 Task: Create a task  Create a new online platform for peer-to-peer lending , assign it to team member softage.1@softage.net in the project AgileFlow and update the status of the task to  On Track  , set the priority of the task to High
Action: Mouse scrolled (386, 531) with delta (0, 0)
Screenshot: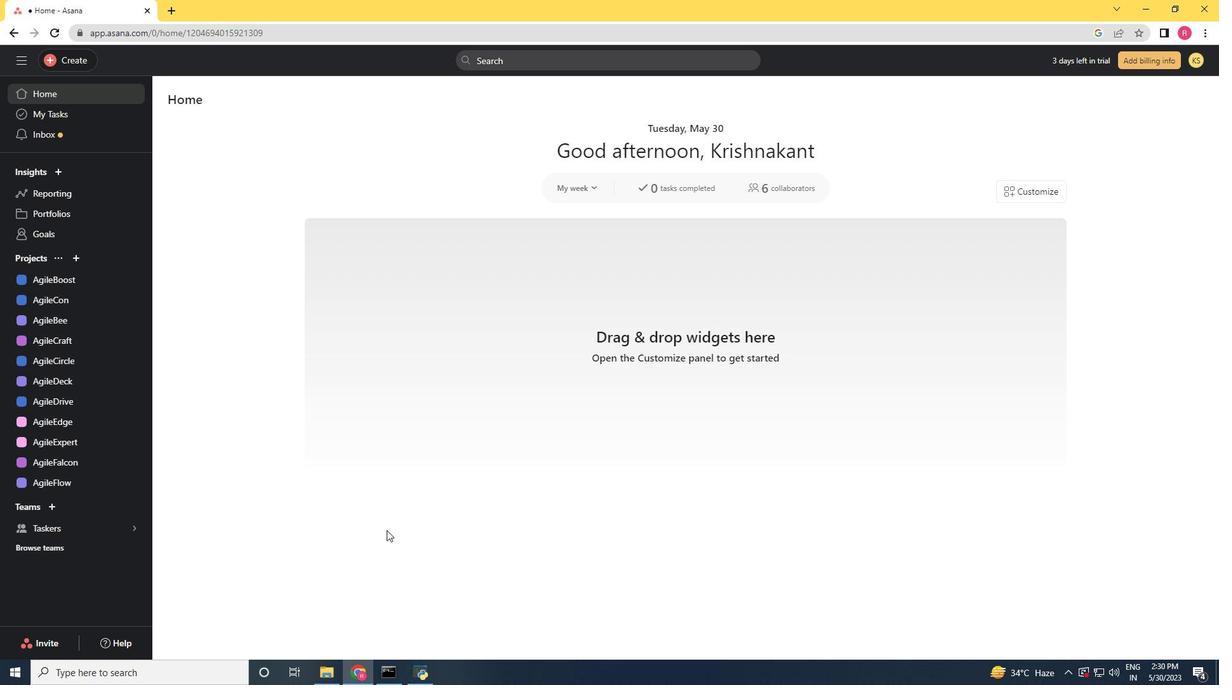 
Action: Mouse scrolled (386, 531) with delta (0, 0)
Screenshot: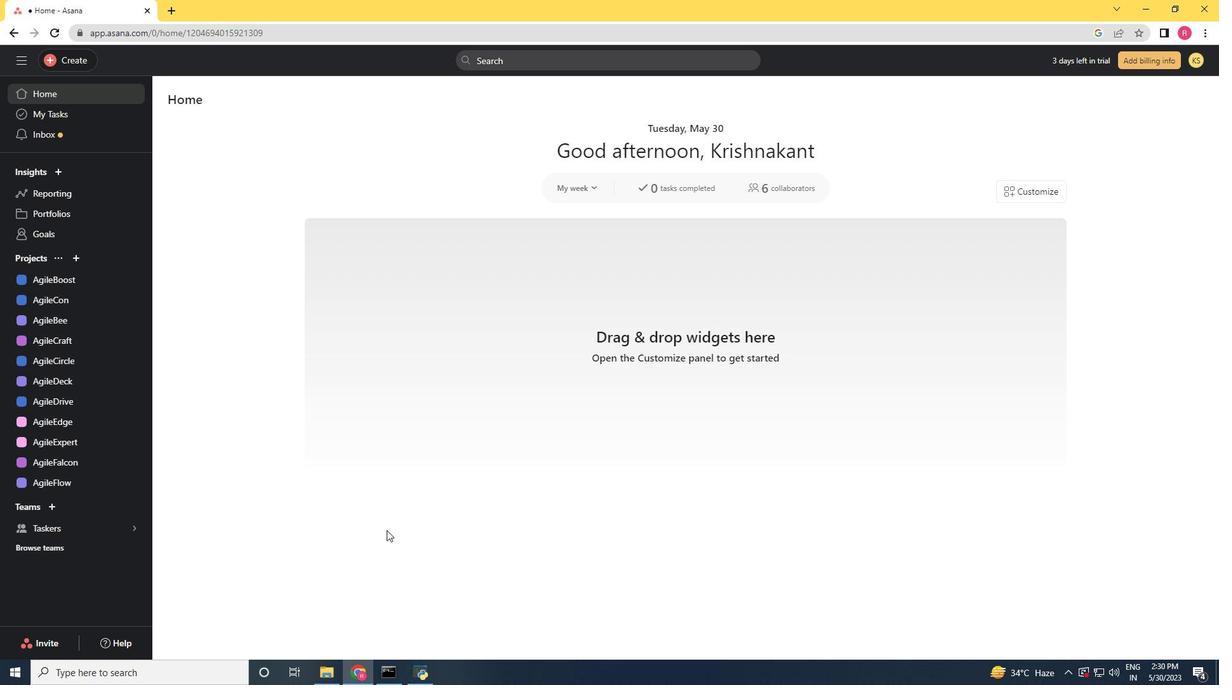 
Action: Mouse moved to (102, 486)
Screenshot: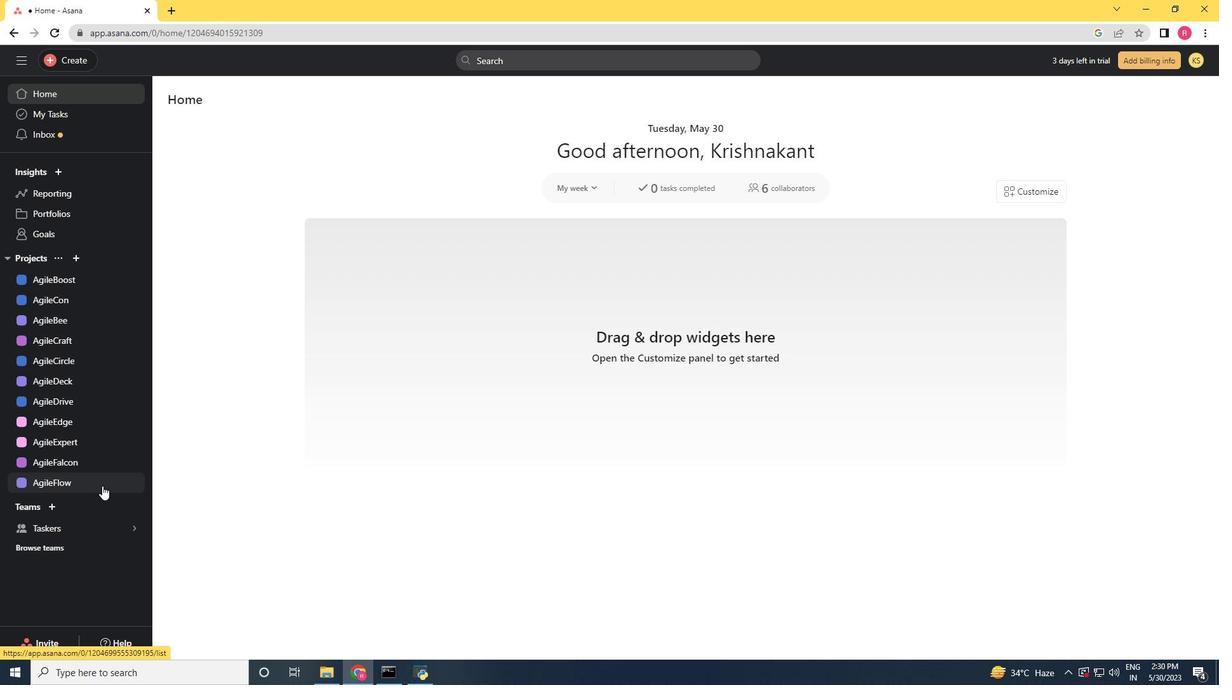 
Action: Mouse pressed left at (102, 486)
Screenshot: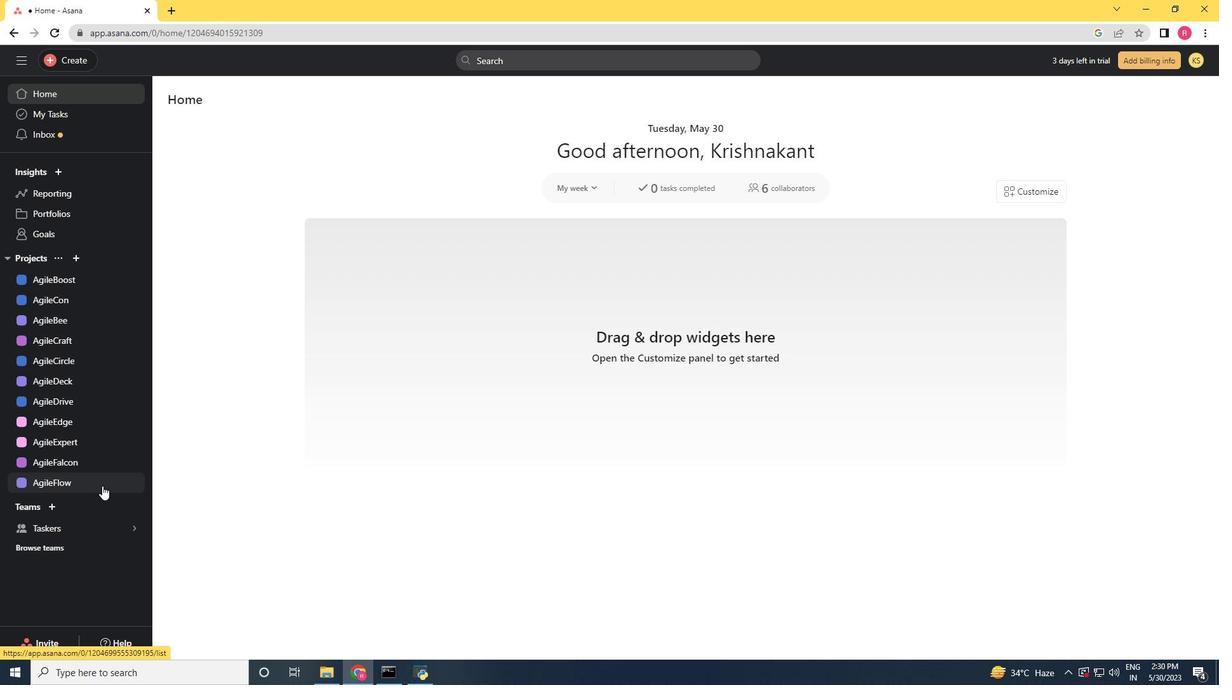 
Action: Mouse moved to (69, 69)
Screenshot: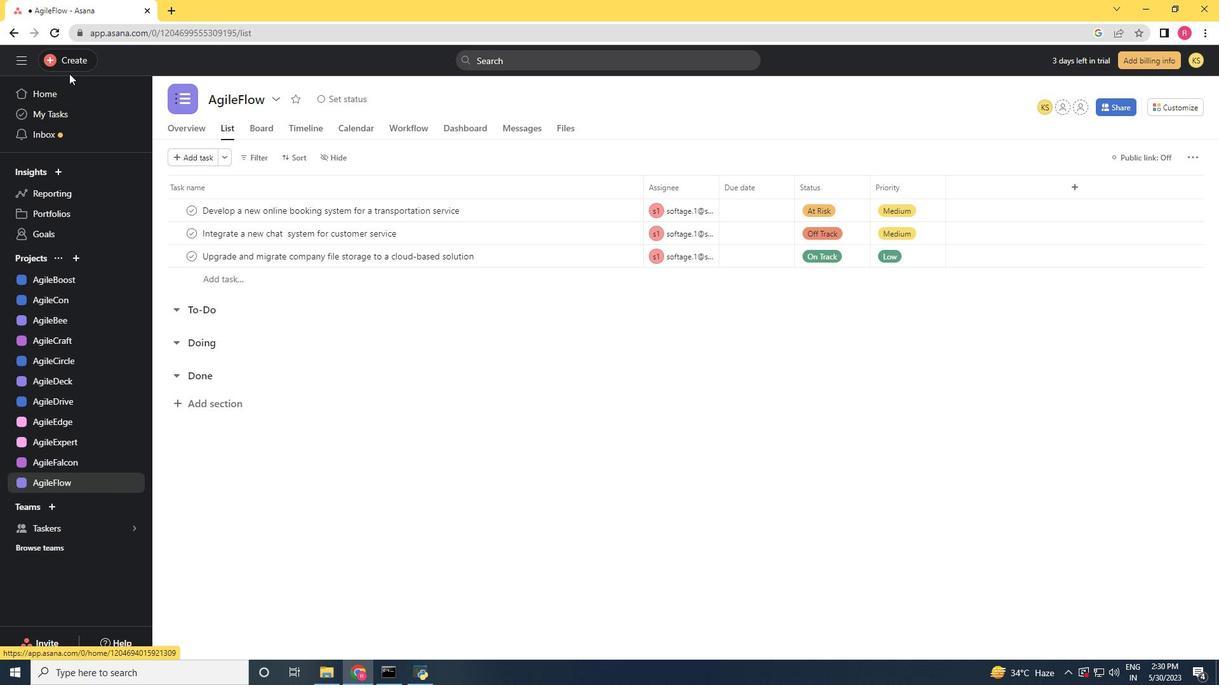 
Action: Mouse pressed left at (69, 69)
Screenshot: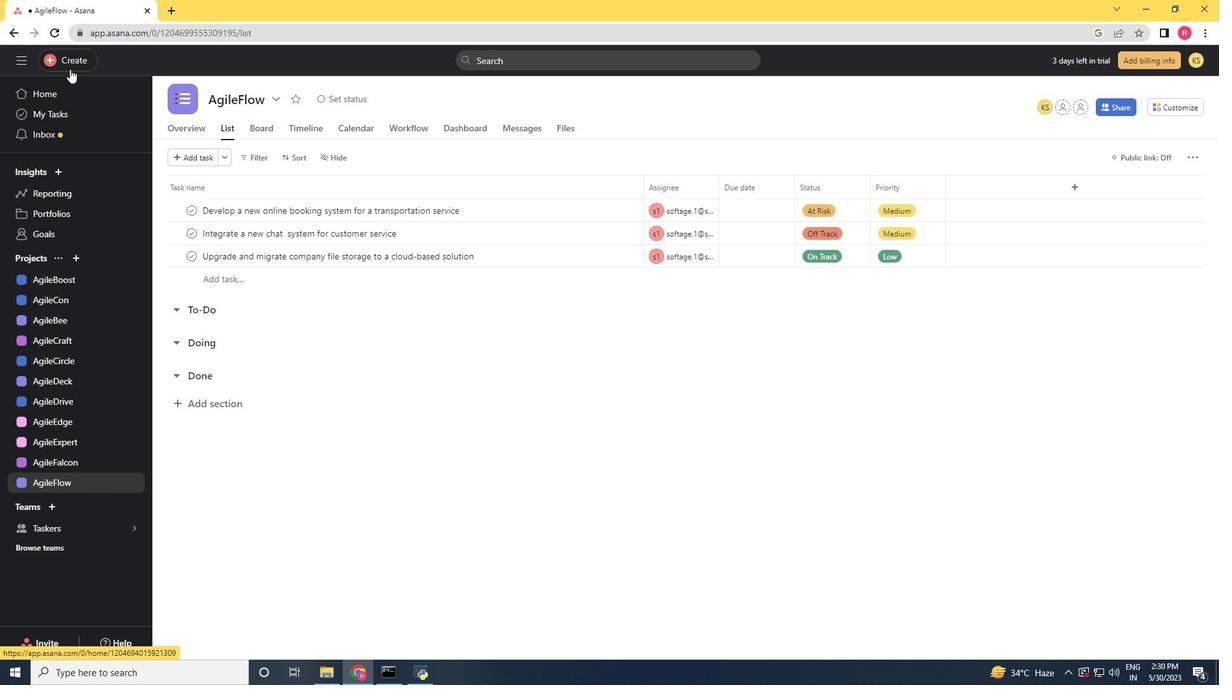 
Action: Mouse moved to (130, 65)
Screenshot: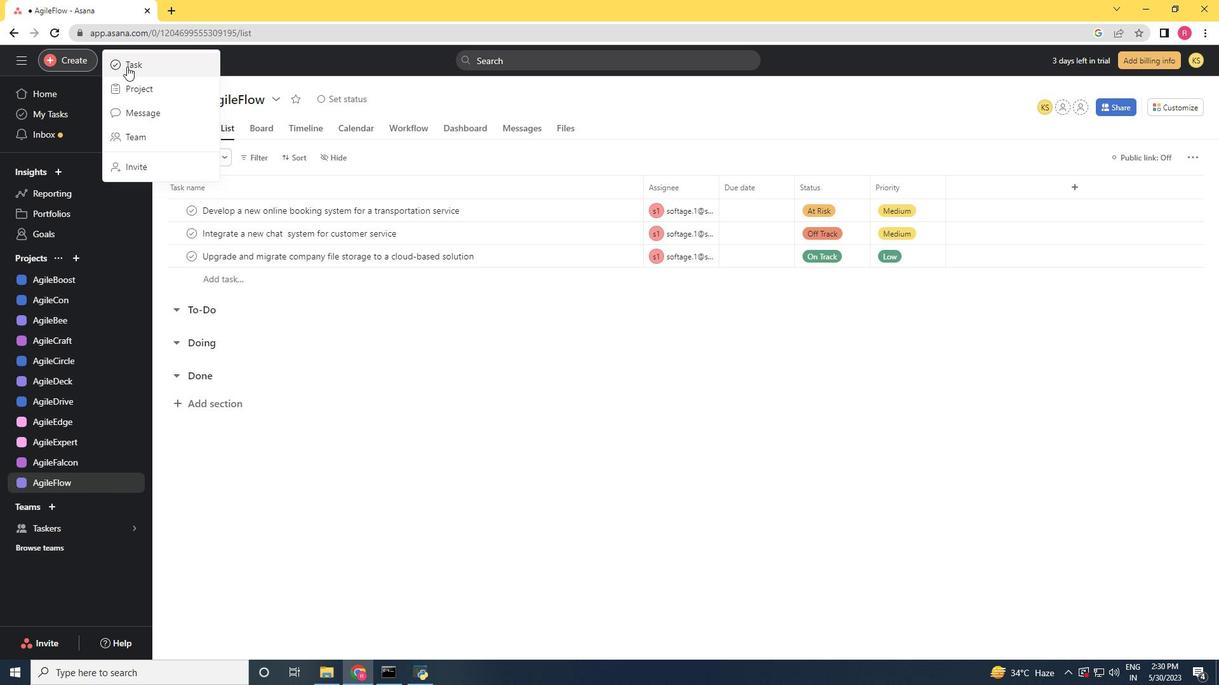 
Action: Mouse pressed left at (130, 65)
Screenshot: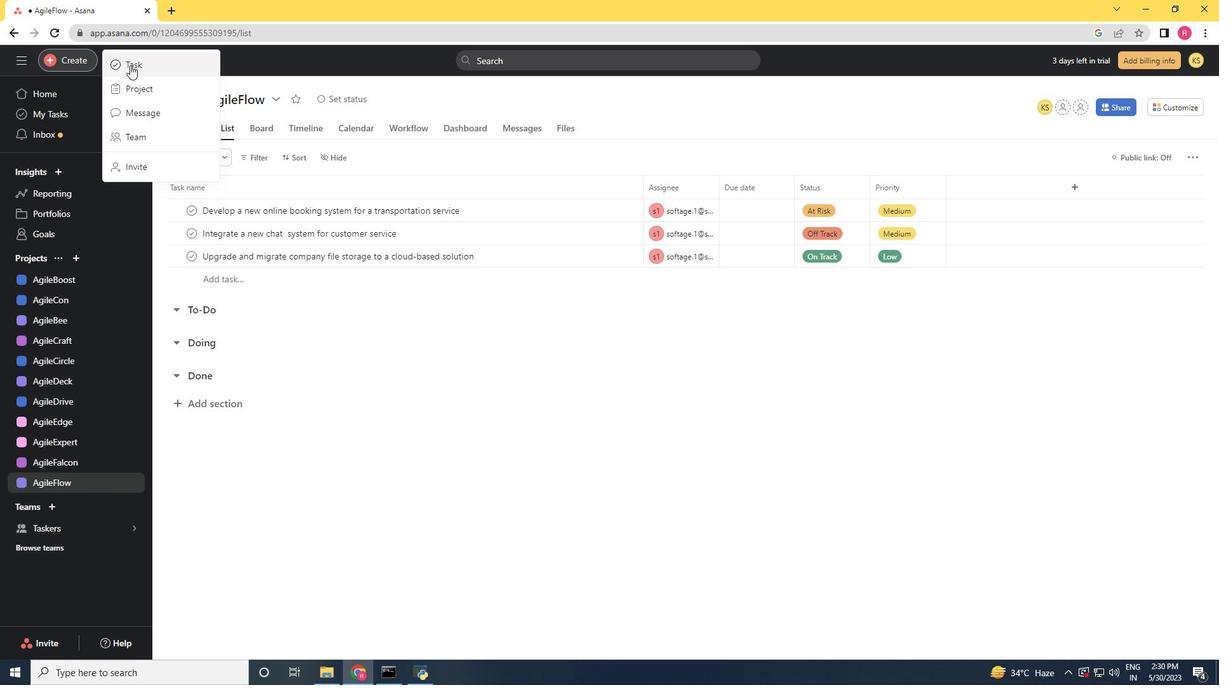 
Action: Mouse moved to (245, 158)
Screenshot: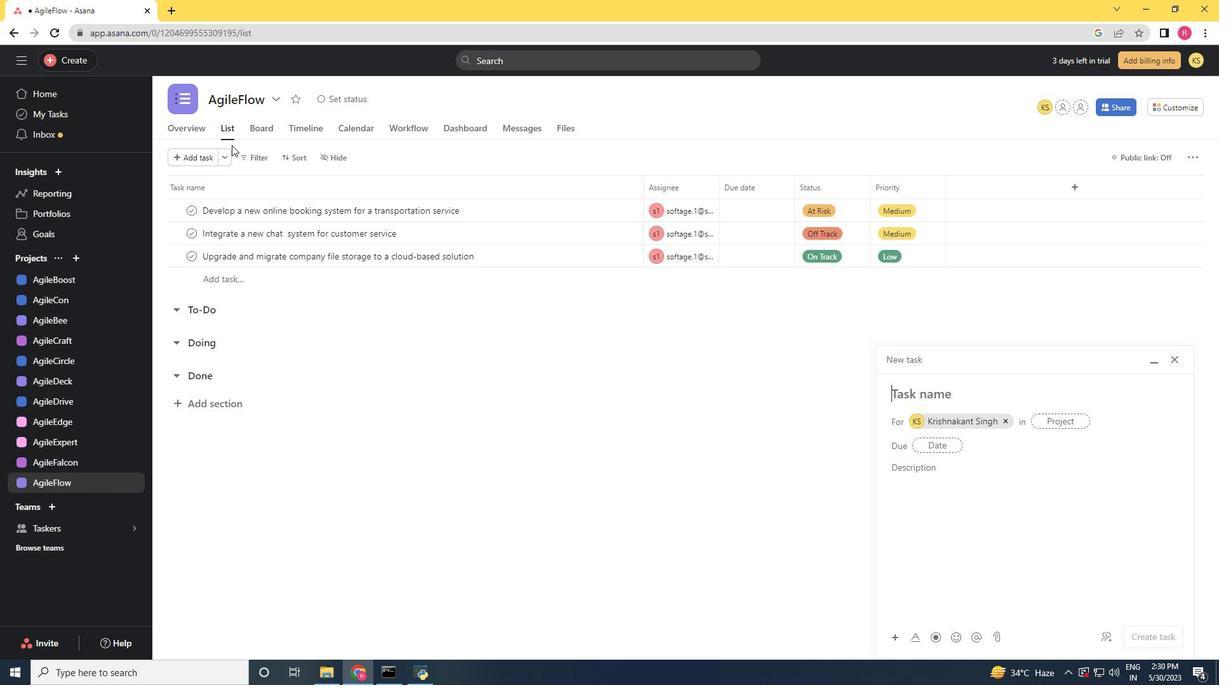 
Action: Key pressed <Key.shift>Create<Key.space>a<Key.space>new<Key.space>online<Key.space>platfom<Key.space><Key.backspace><Key.backspace><Key.backspace><Key.backspace>form<Key.space>for<Key.space>peer-to-peer<Key.space>lending
Screenshot: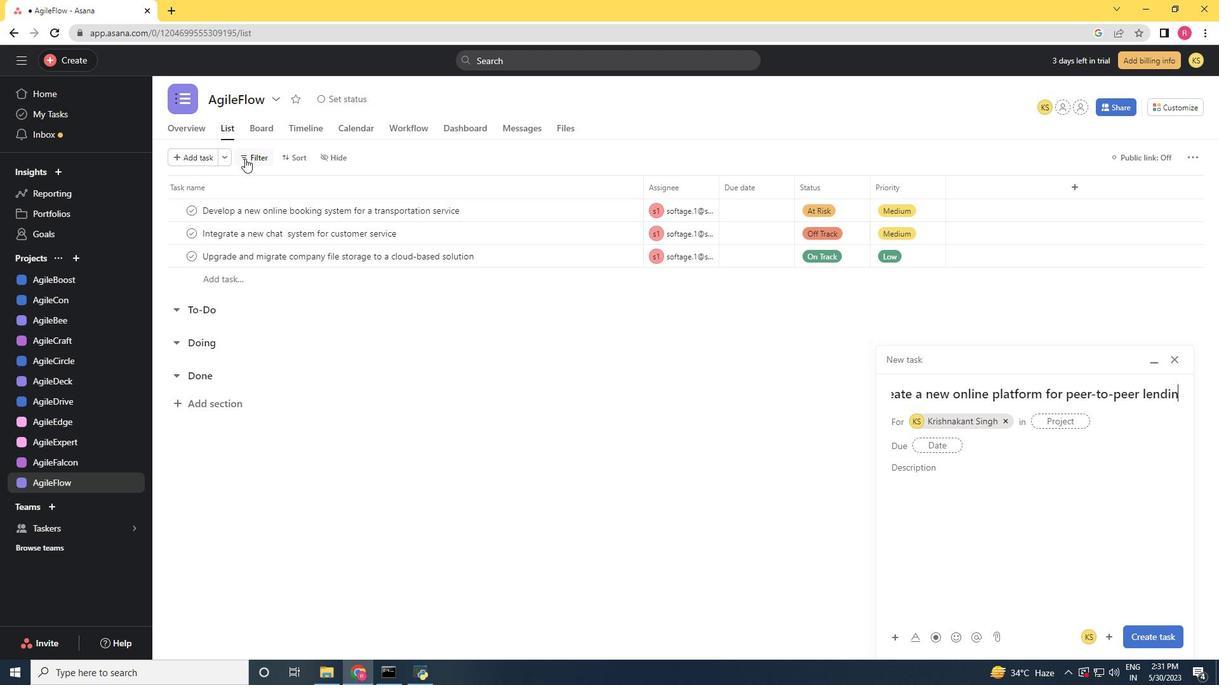 
Action: Mouse moved to (1006, 421)
Screenshot: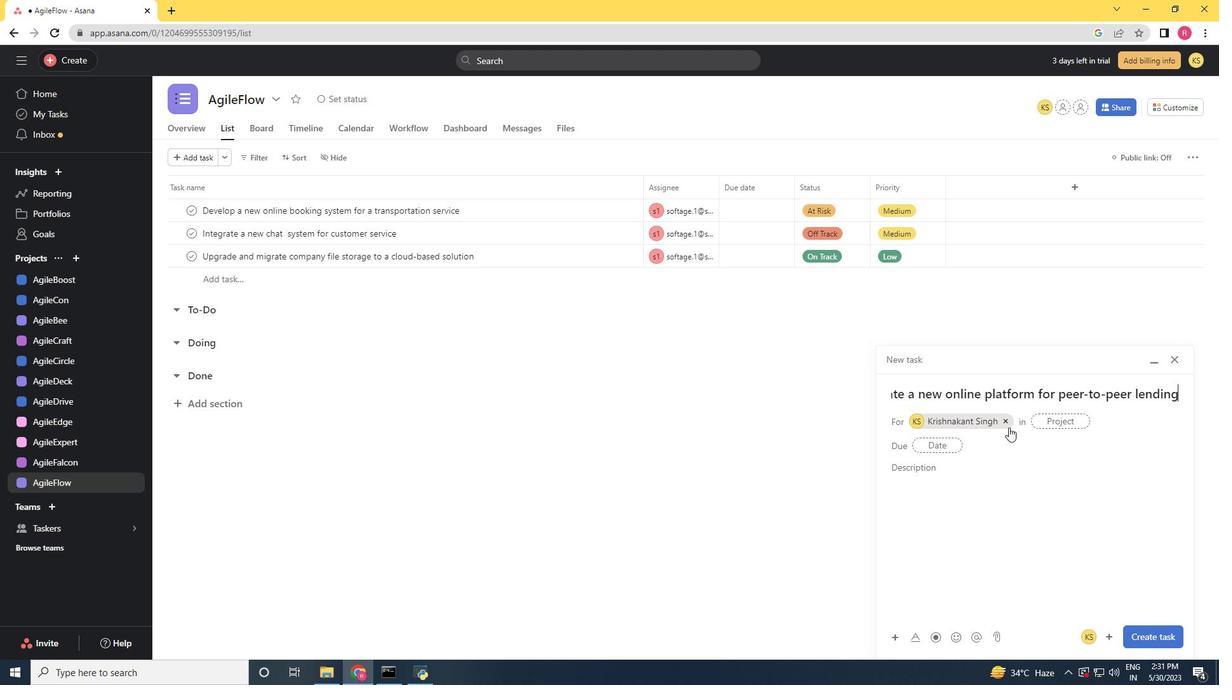 
Action: Mouse pressed left at (1006, 421)
Screenshot: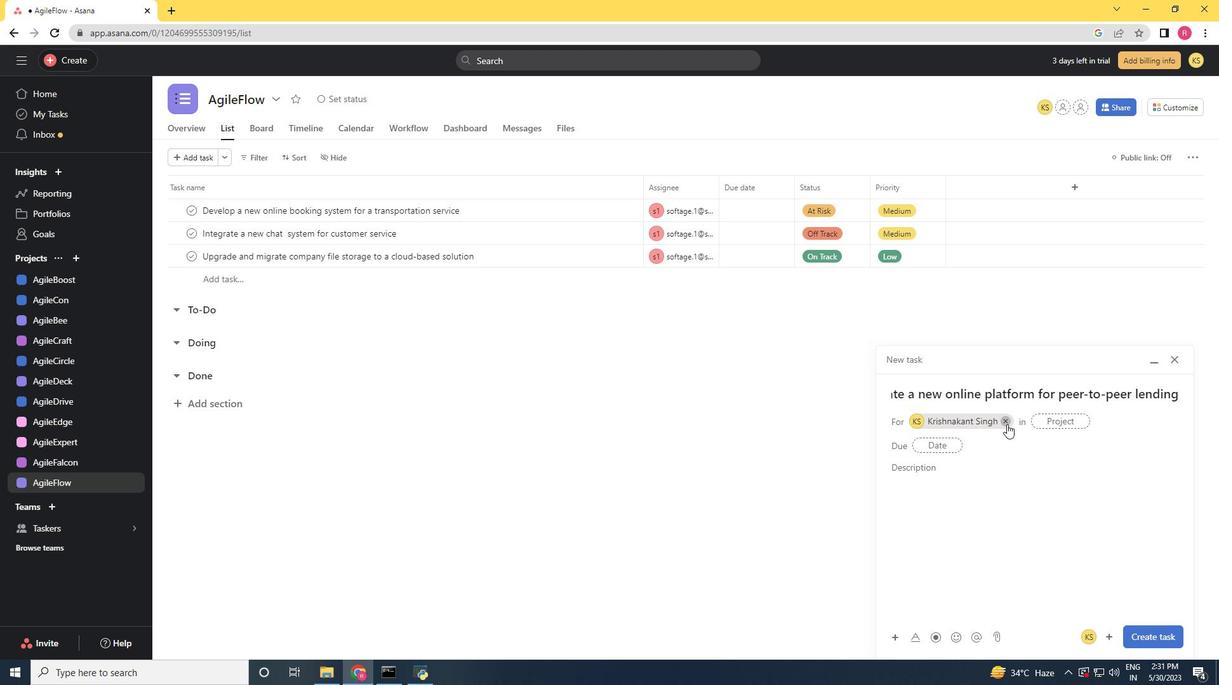 
Action: Mouse moved to (946, 421)
Screenshot: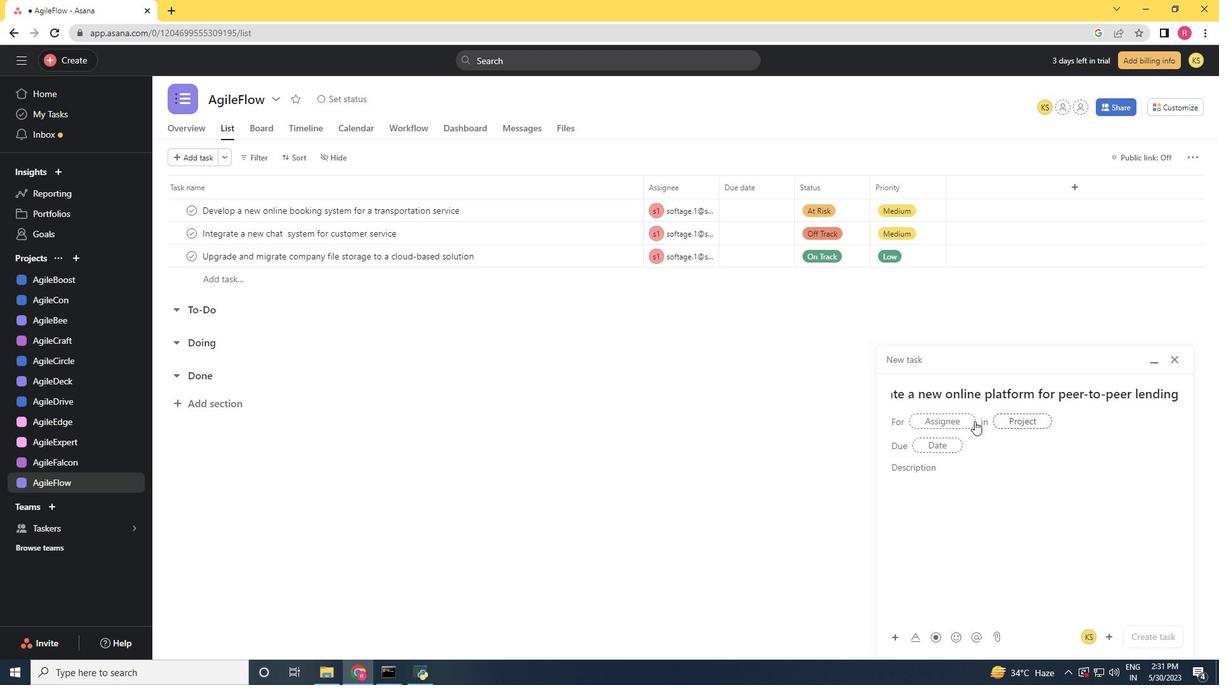
Action: Mouse pressed left at (946, 421)
Screenshot: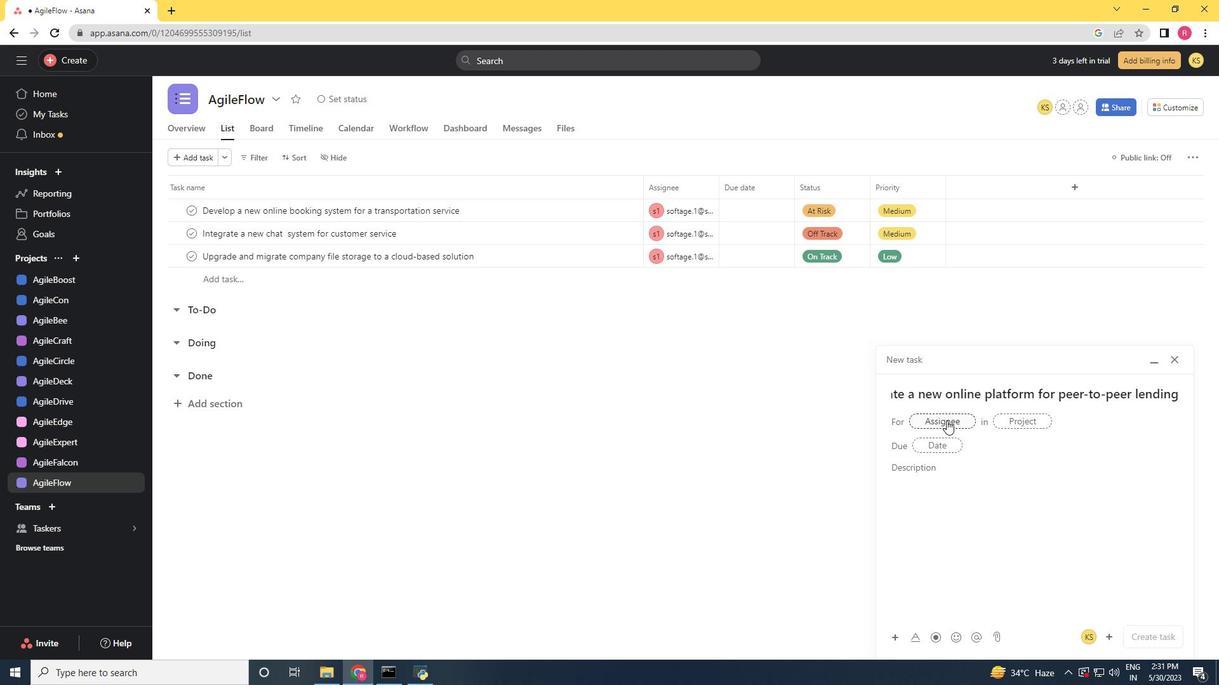 
Action: Key pressed softage.1<Key.shift>@softage.net
Screenshot: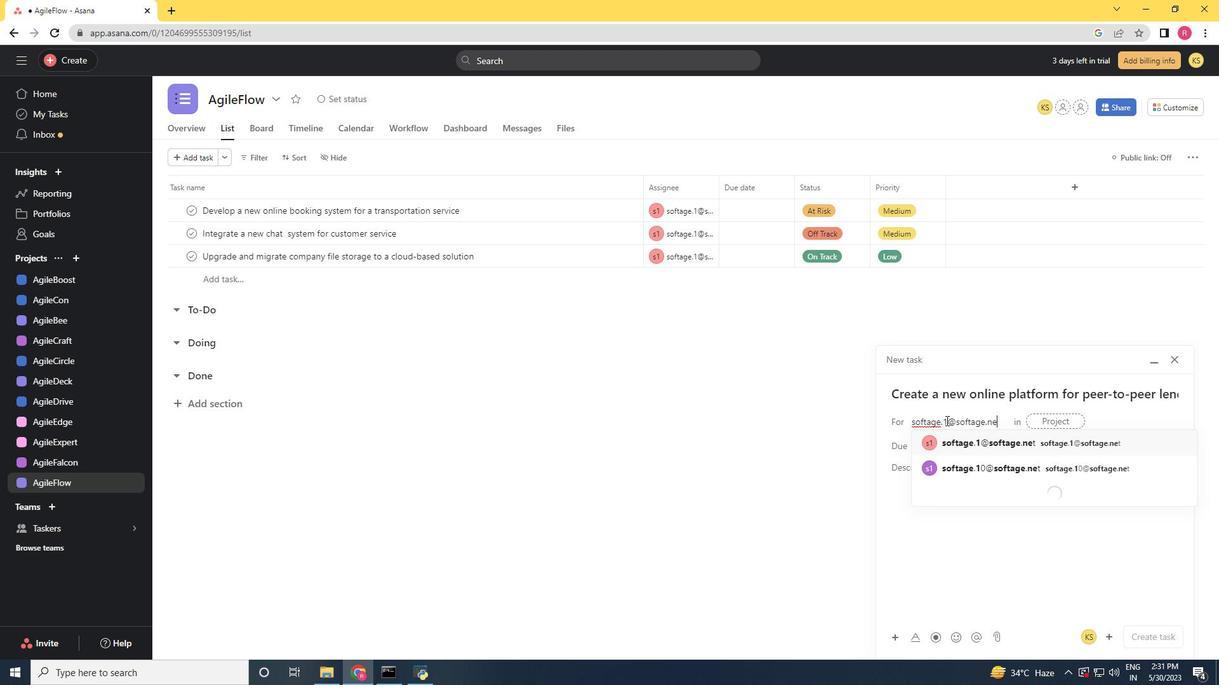 
Action: Mouse moved to (971, 445)
Screenshot: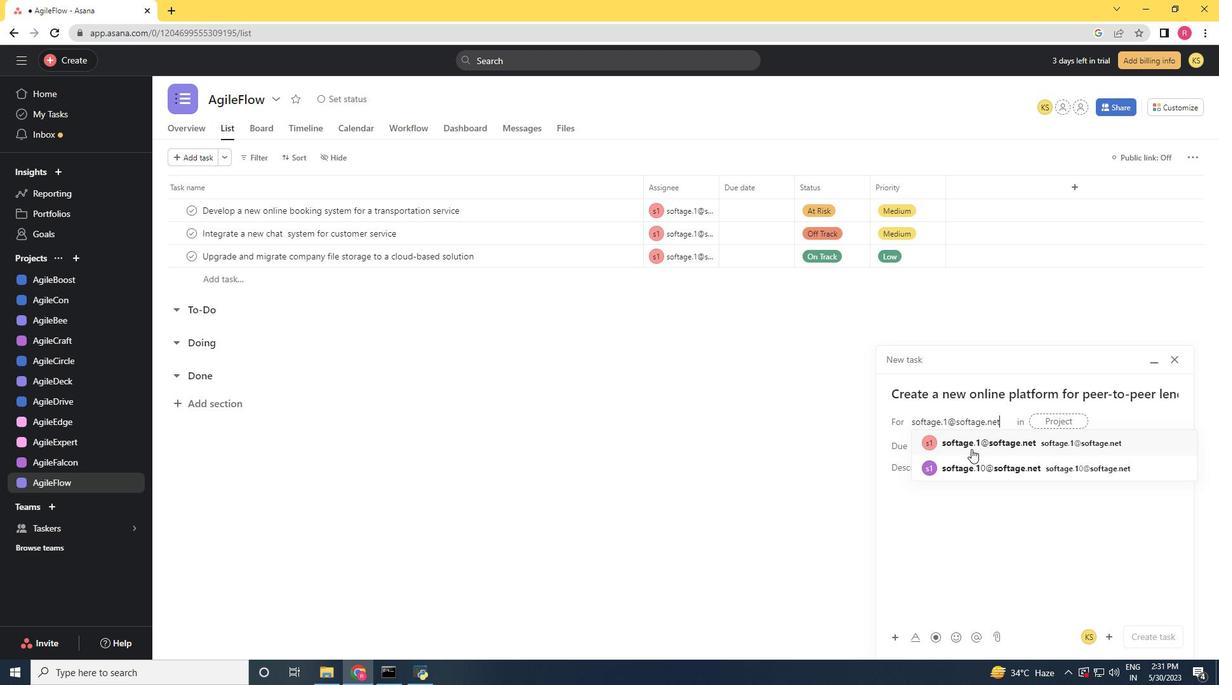 
Action: Mouse pressed left at (971, 445)
Screenshot: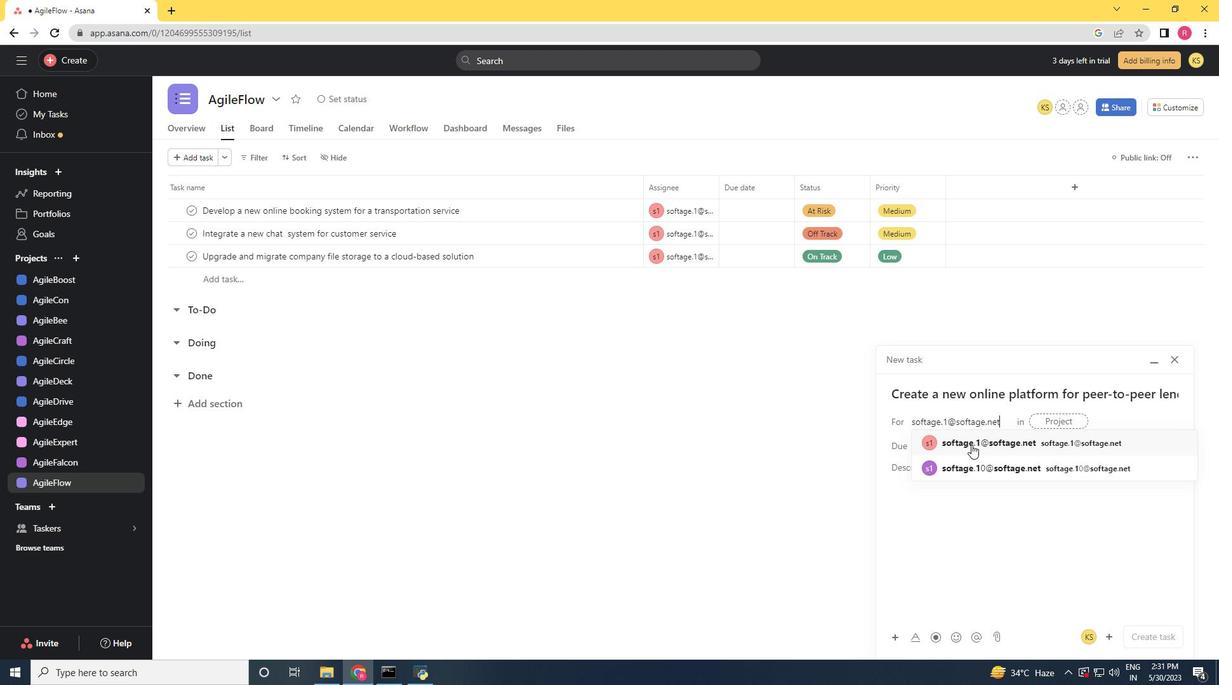 
Action: Mouse moved to (873, 447)
Screenshot: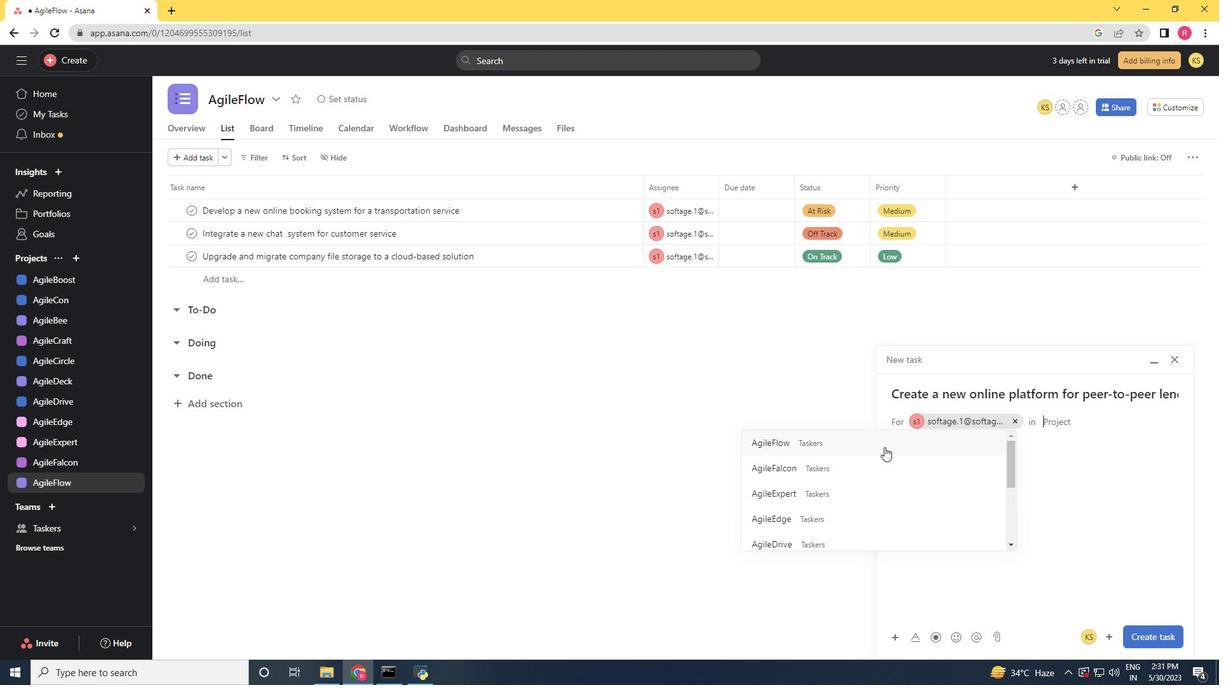 
Action: Mouse pressed left at (873, 447)
Screenshot: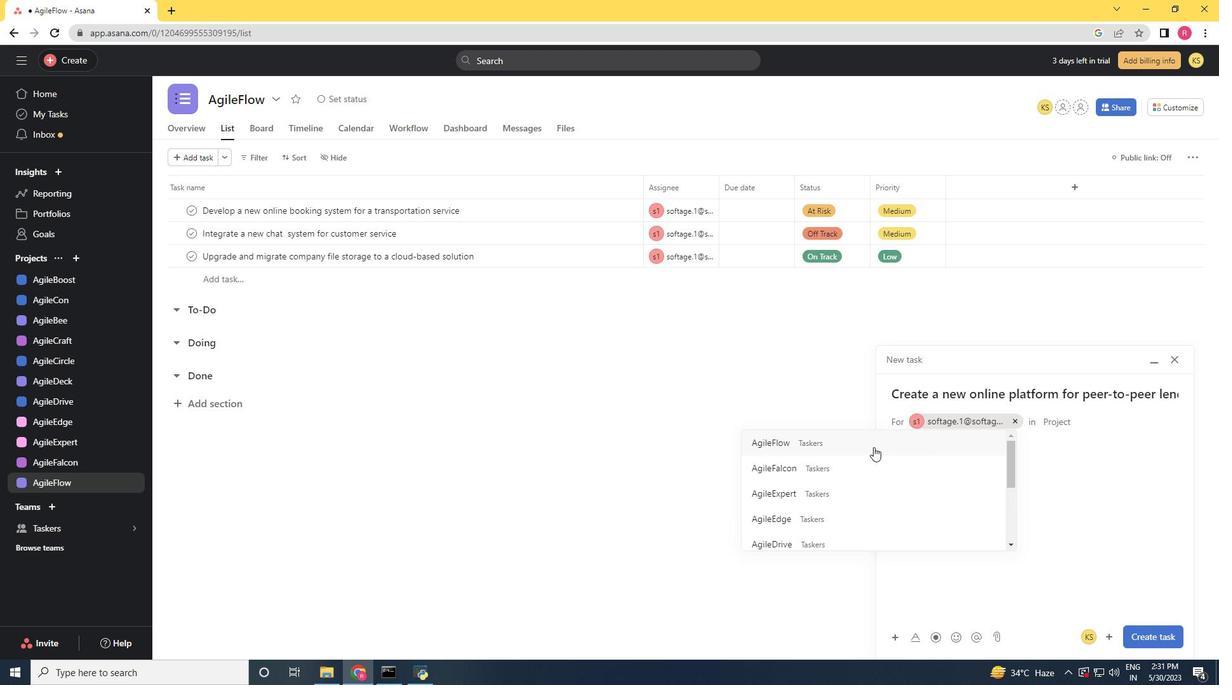 
Action: Mouse moved to (956, 475)
Screenshot: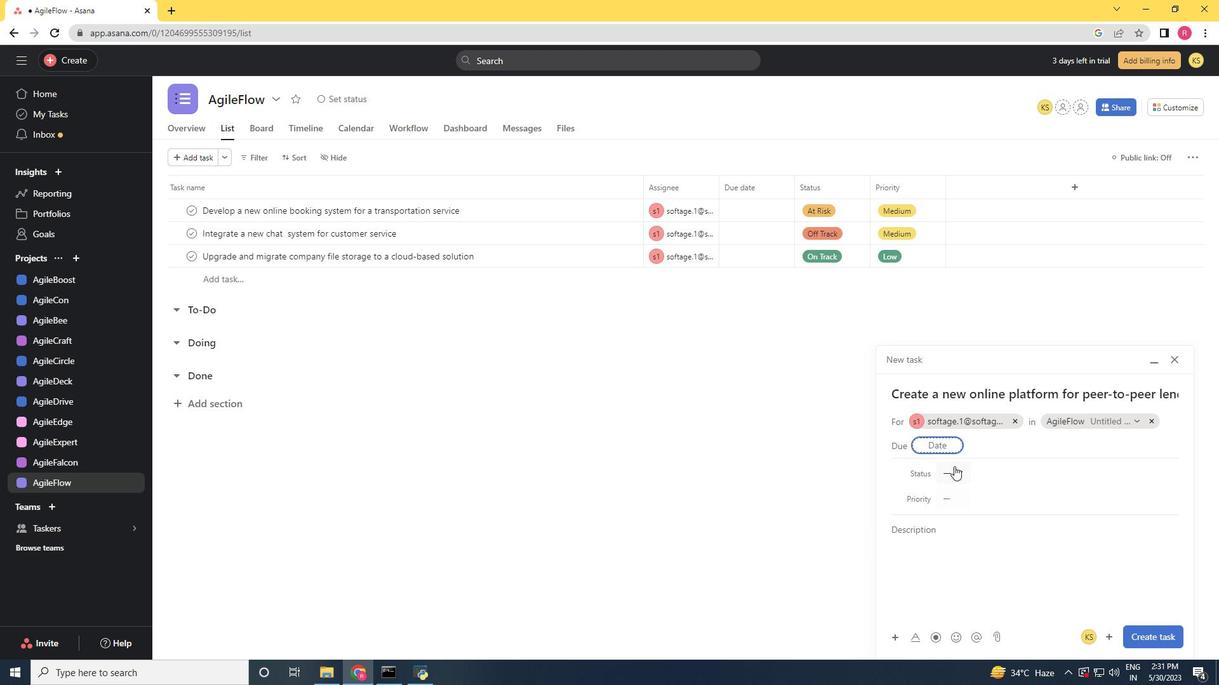 
Action: Mouse pressed left at (956, 475)
Screenshot: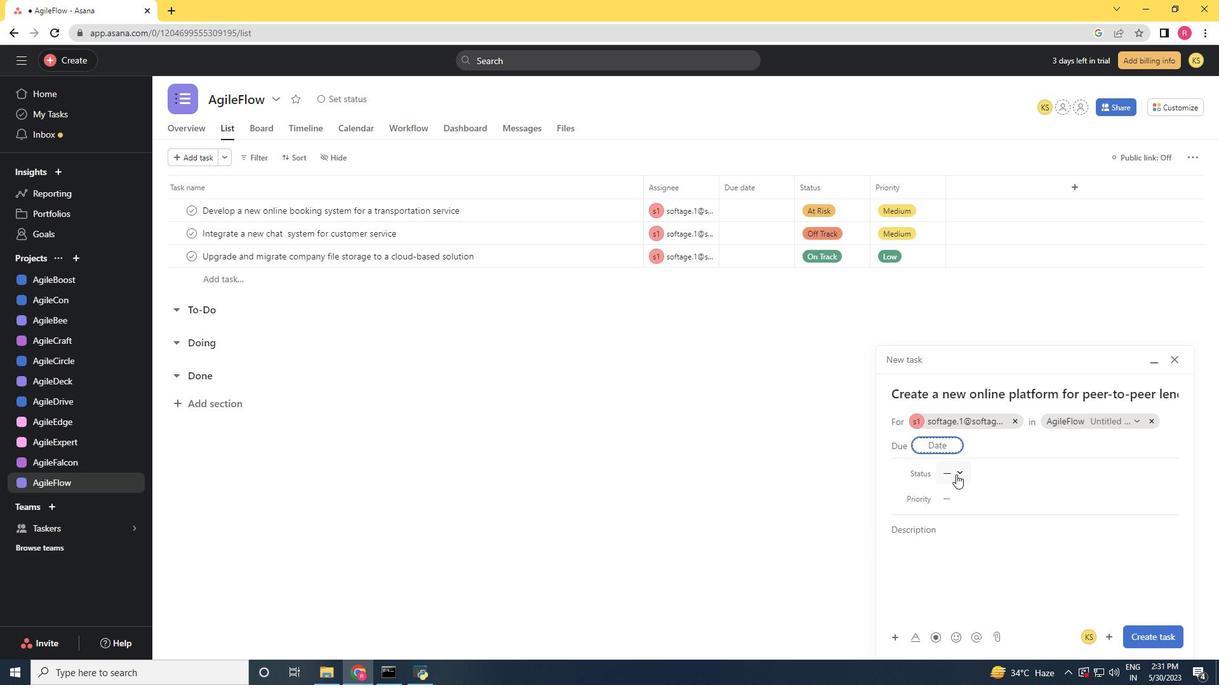 
Action: Mouse moved to (988, 518)
Screenshot: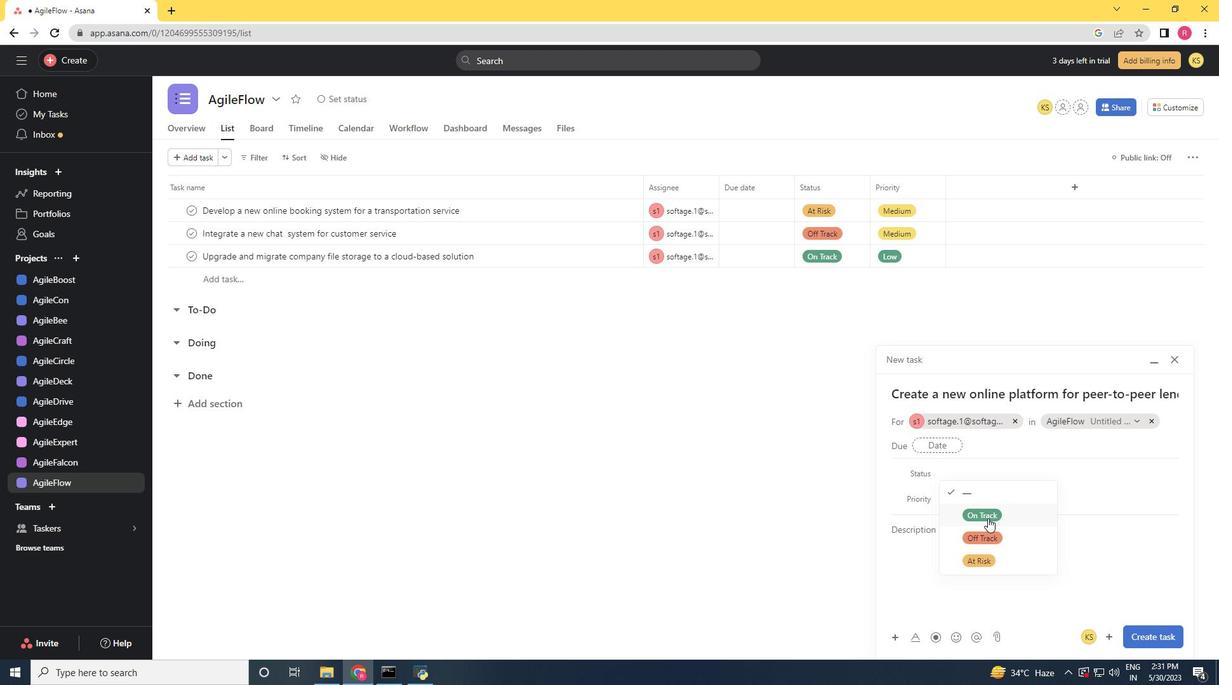 
Action: Mouse pressed left at (988, 518)
Screenshot: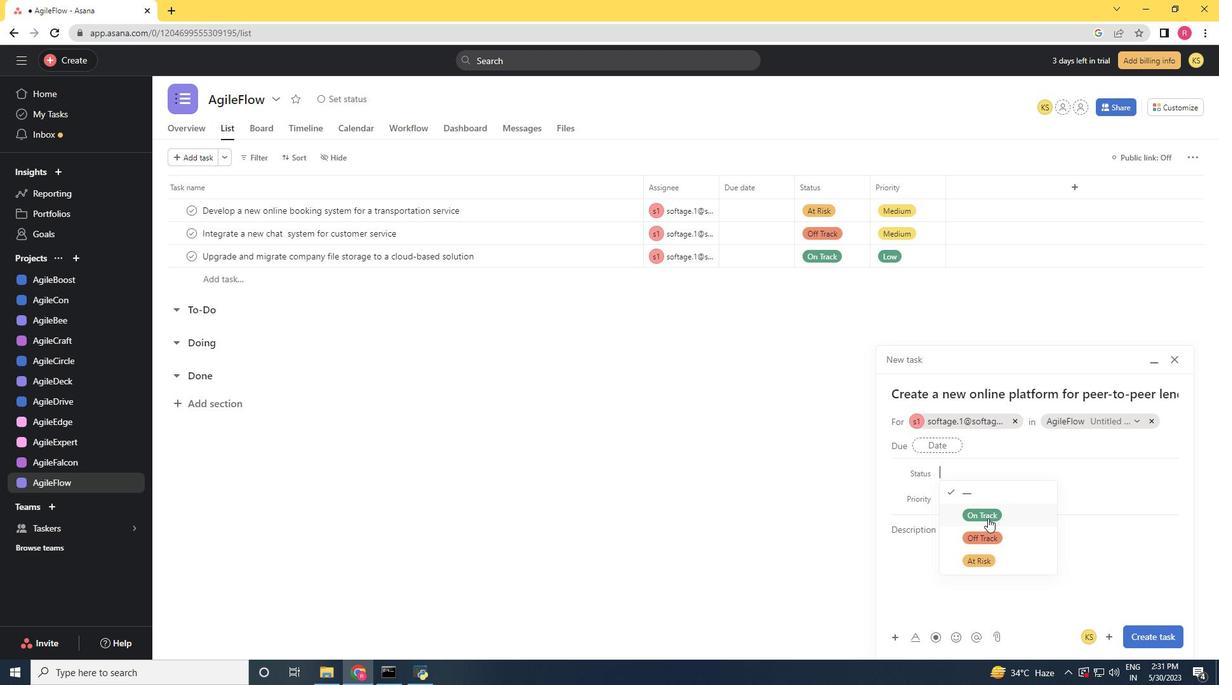 
Action: Mouse moved to (948, 494)
Screenshot: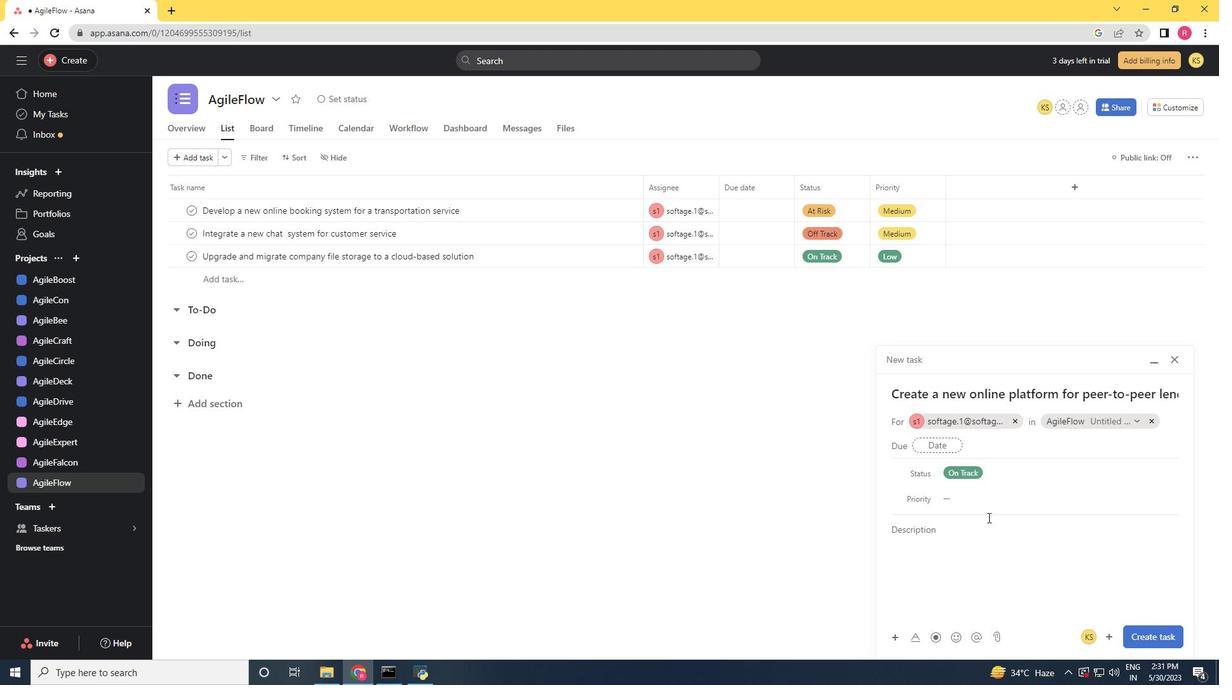 
Action: Mouse pressed left at (948, 494)
Screenshot: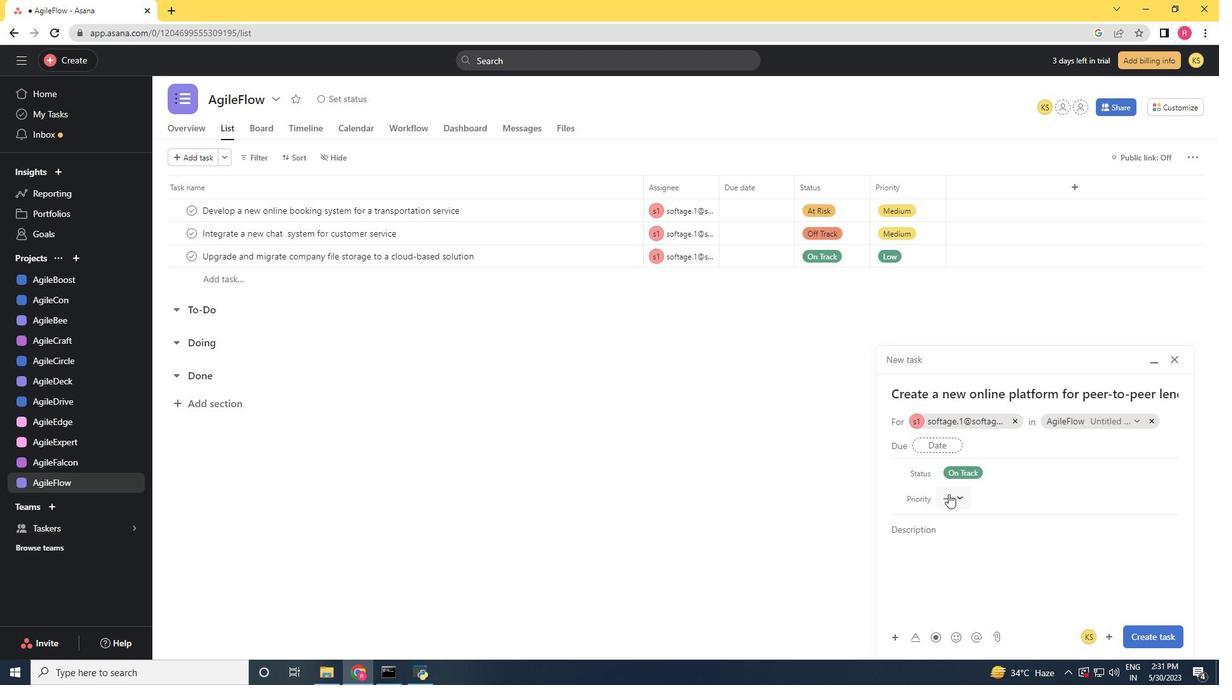 
Action: Mouse moved to (983, 546)
Screenshot: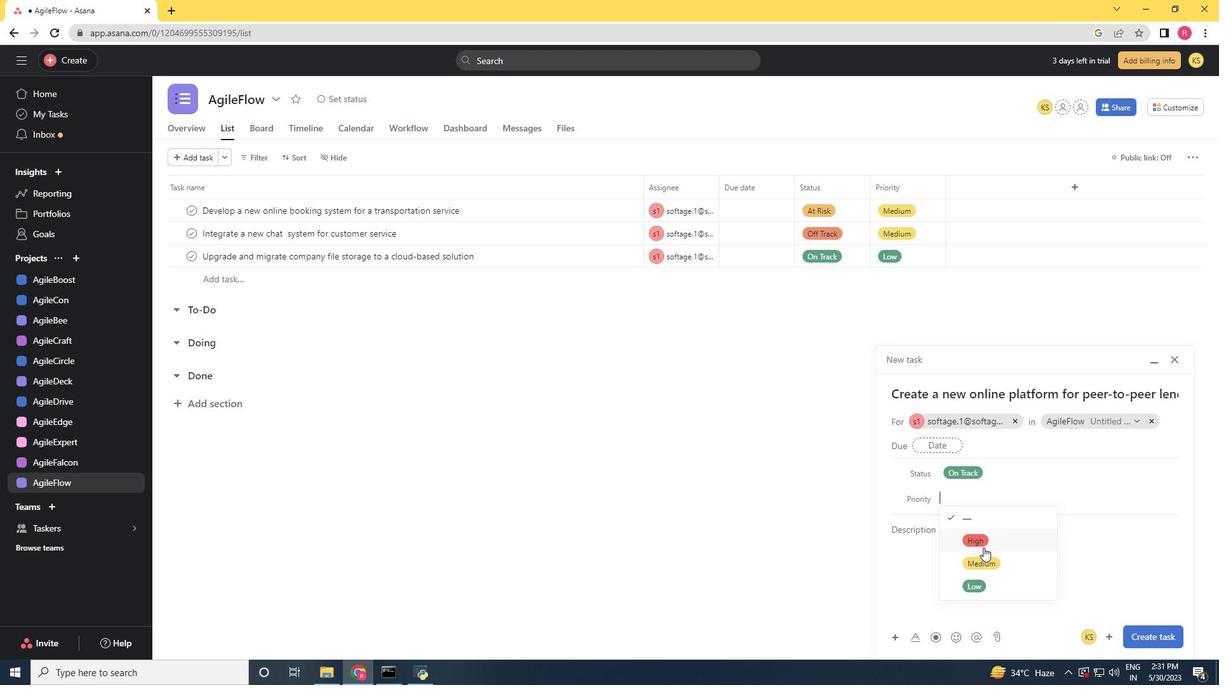 
Action: Mouse pressed left at (983, 546)
Screenshot: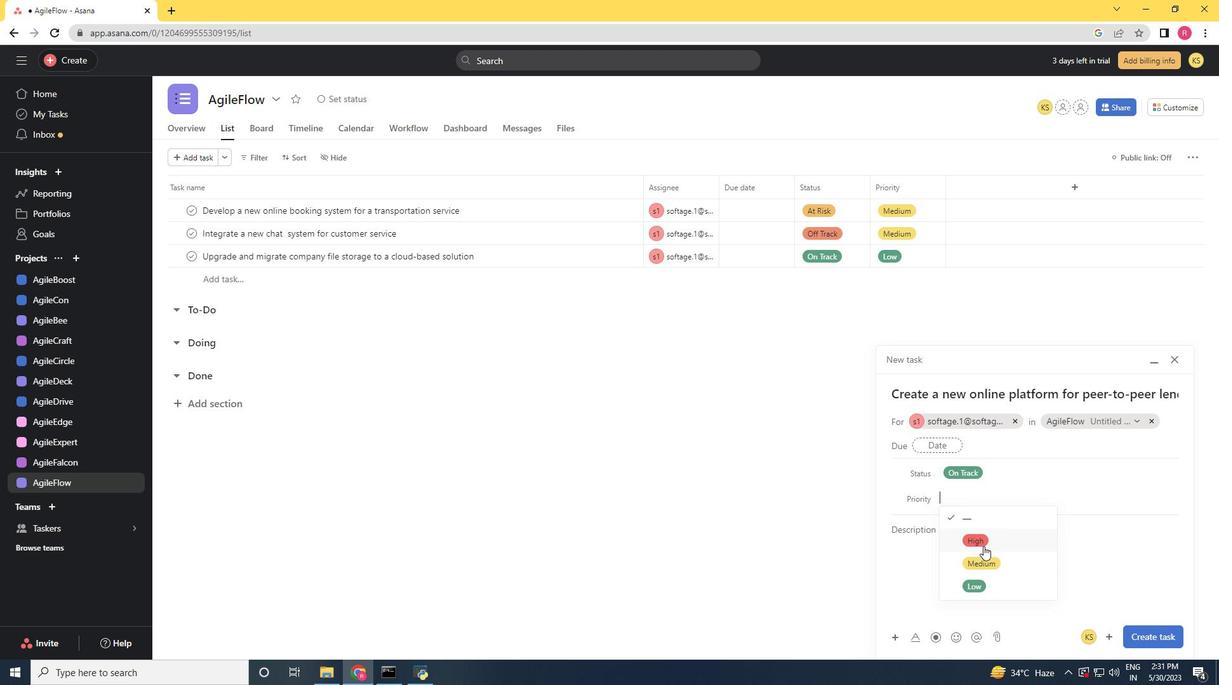 
Action: Mouse moved to (1167, 630)
Screenshot: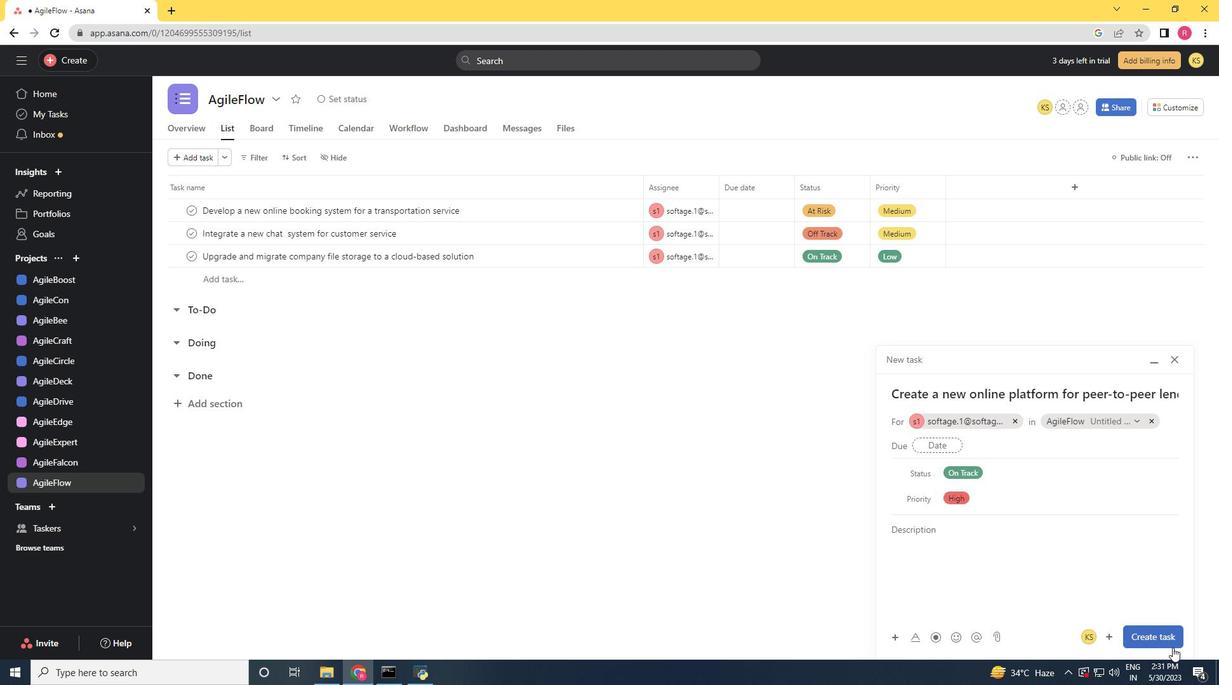
Action: Mouse pressed left at (1167, 630)
Screenshot: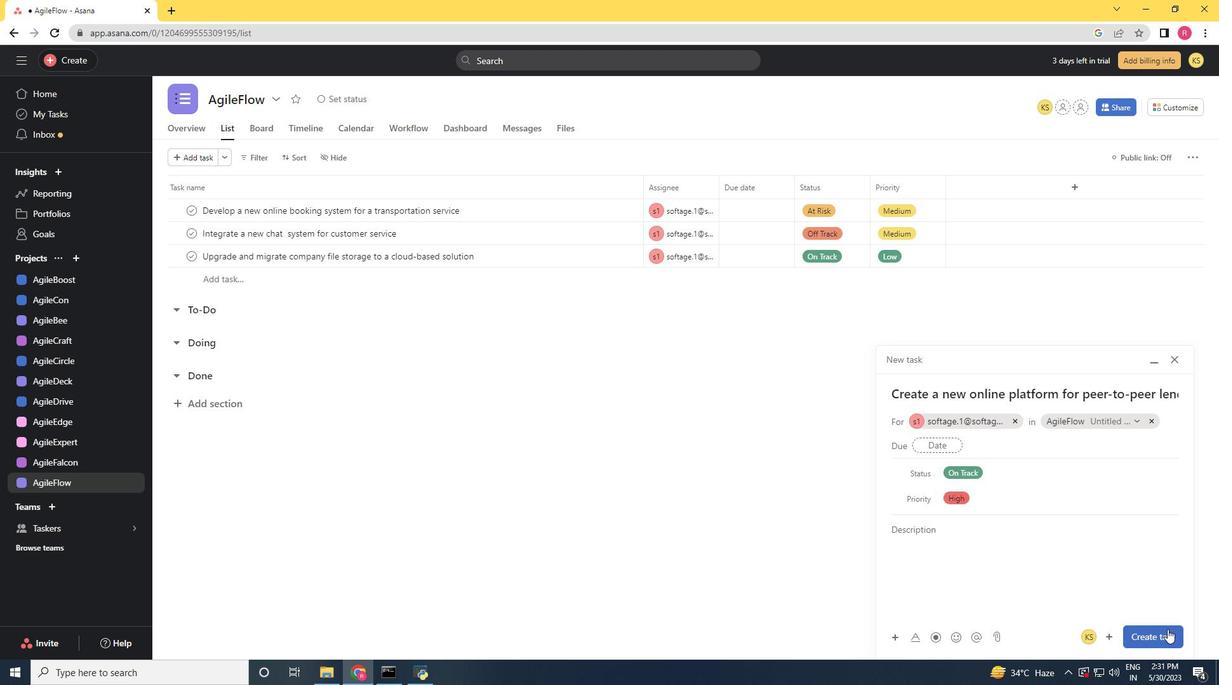 
Action: Mouse moved to (1167, 630)
Screenshot: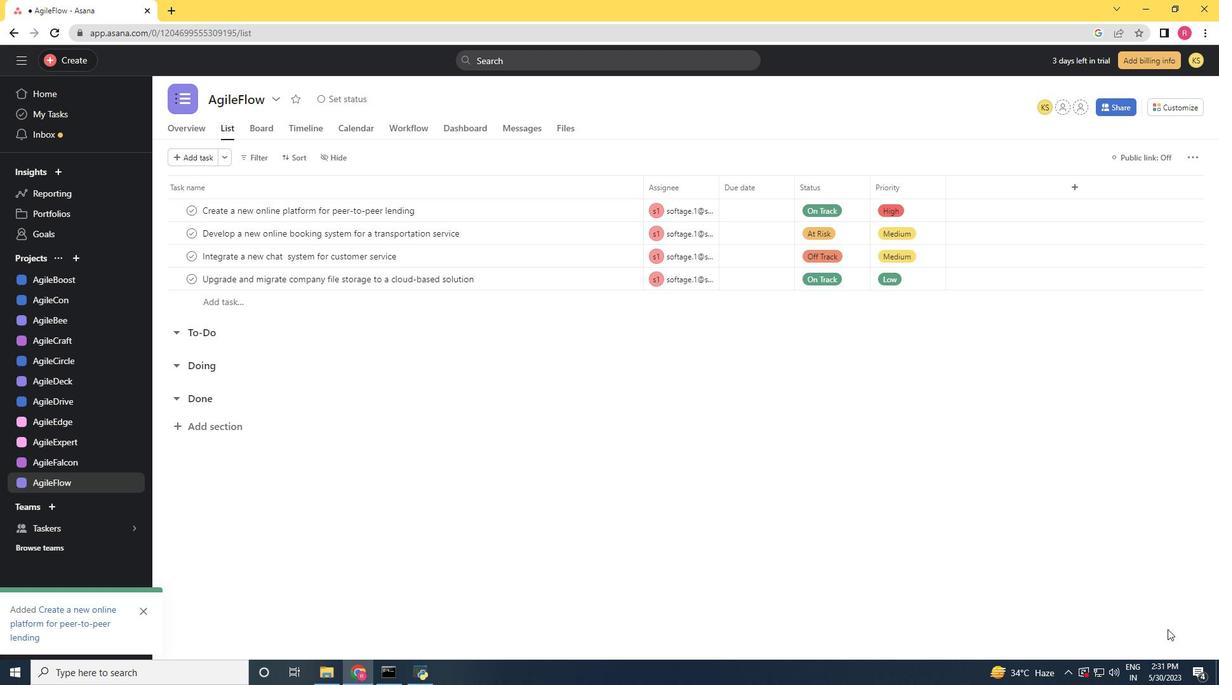 
